 Task: Create a due date automation trigger when advanced on, 2 hours after a card is due add fields without custom field "Resume" set to a number lower than 1 and lower or equal to 10.
Action: Mouse moved to (1117, 109)
Screenshot: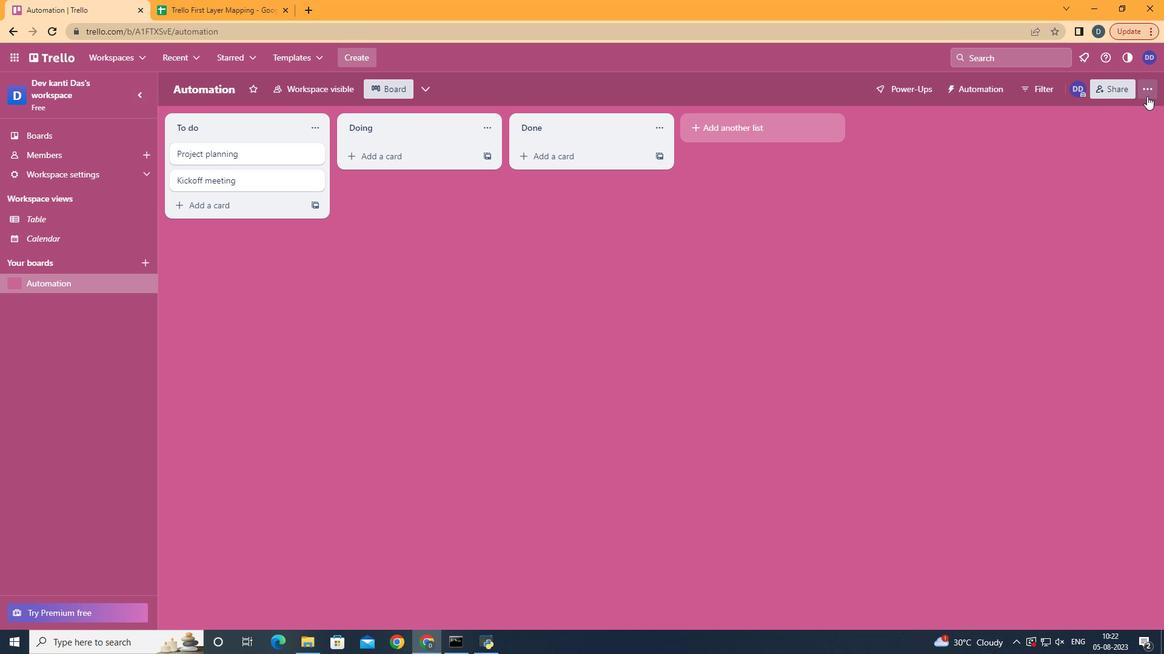 
Action: Mouse pressed left at (1117, 109)
Screenshot: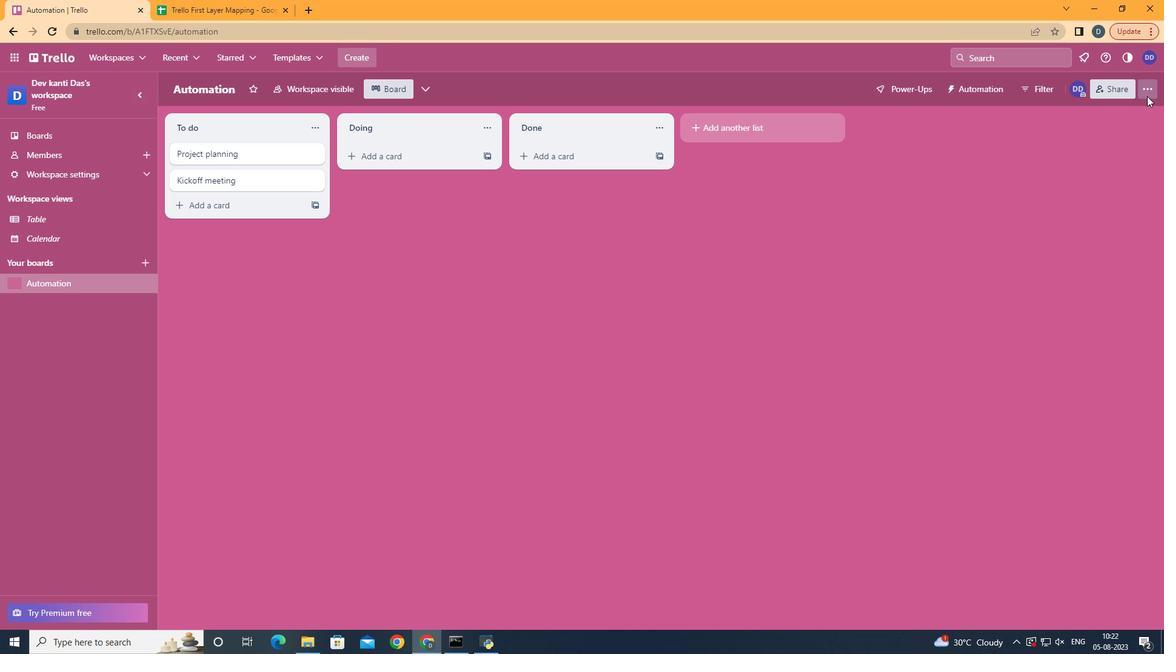 
Action: Mouse moved to (1042, 249)
Screenshot: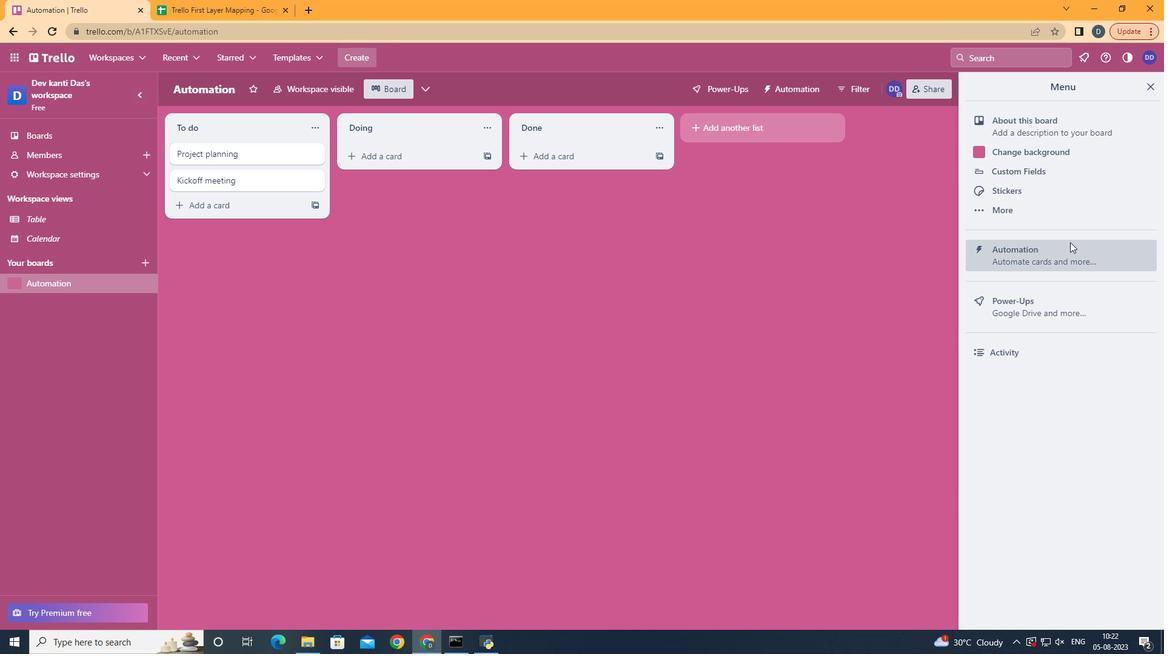 
Action: Mouse pressed left at (1042, 249)
Screenshot: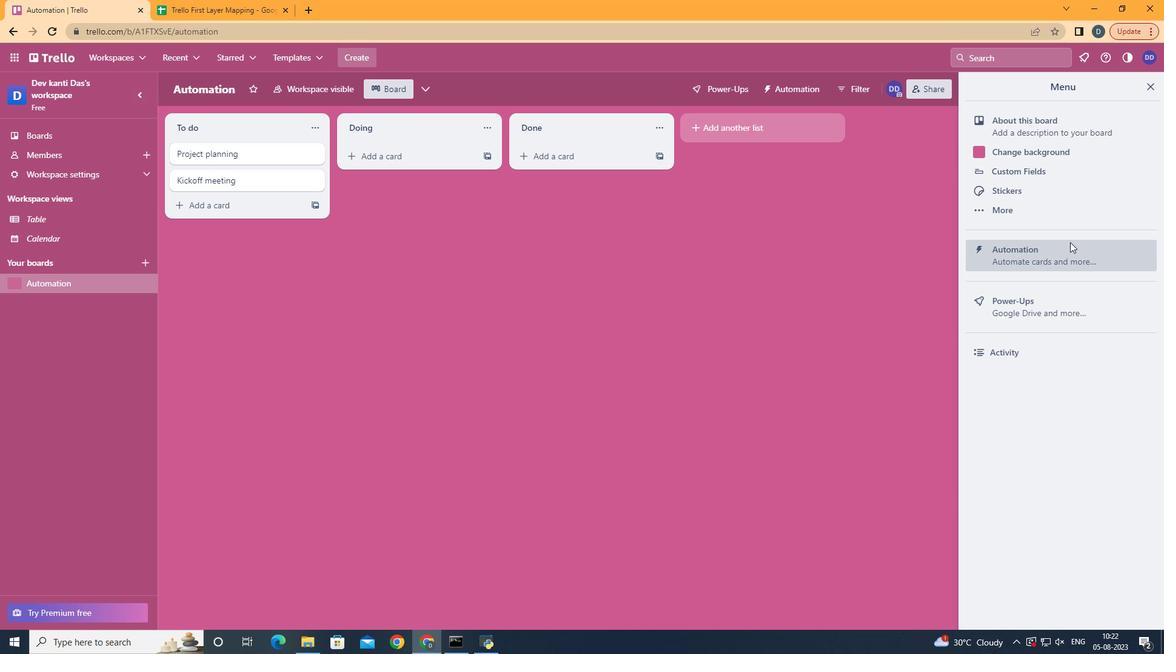 
Action: Mouse moved to (239, 246)
Screenshot: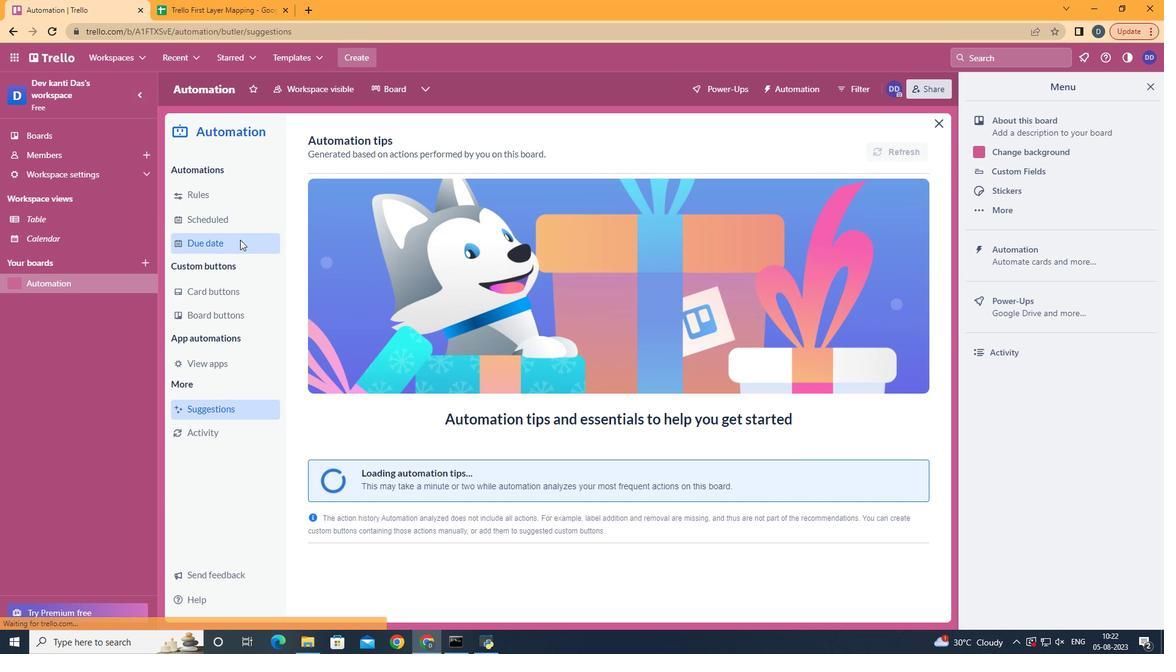 
Action: Mouse pressed left at (239, 246)
Screenshot: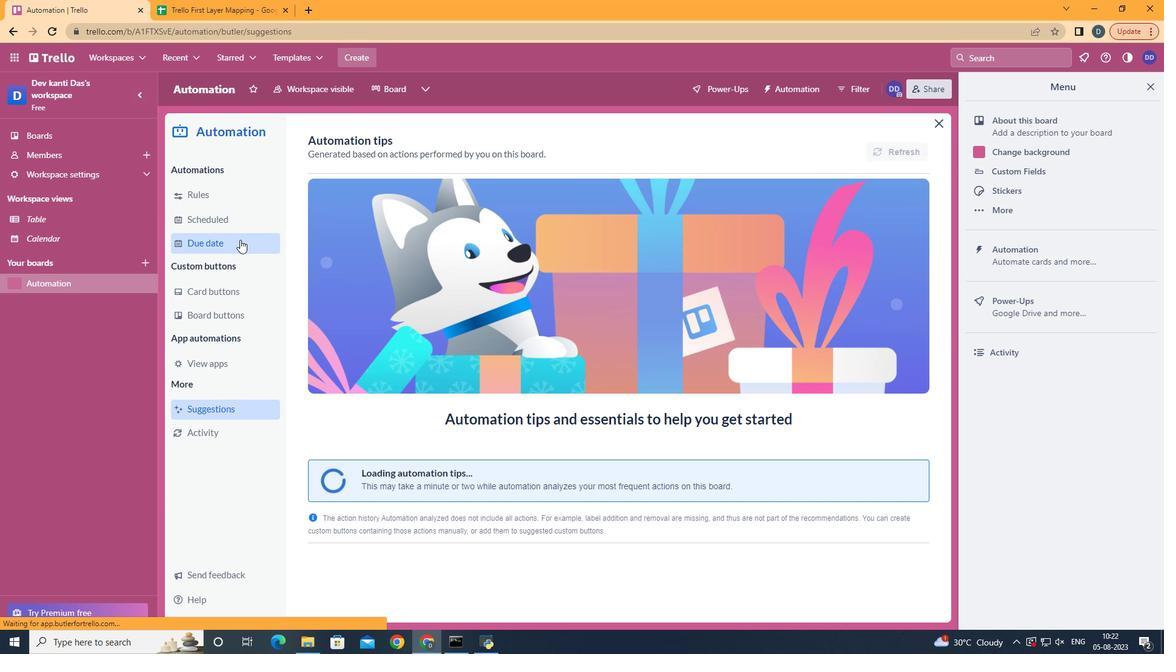 
Action: Mouse moved to (822, 161)
Screenshot: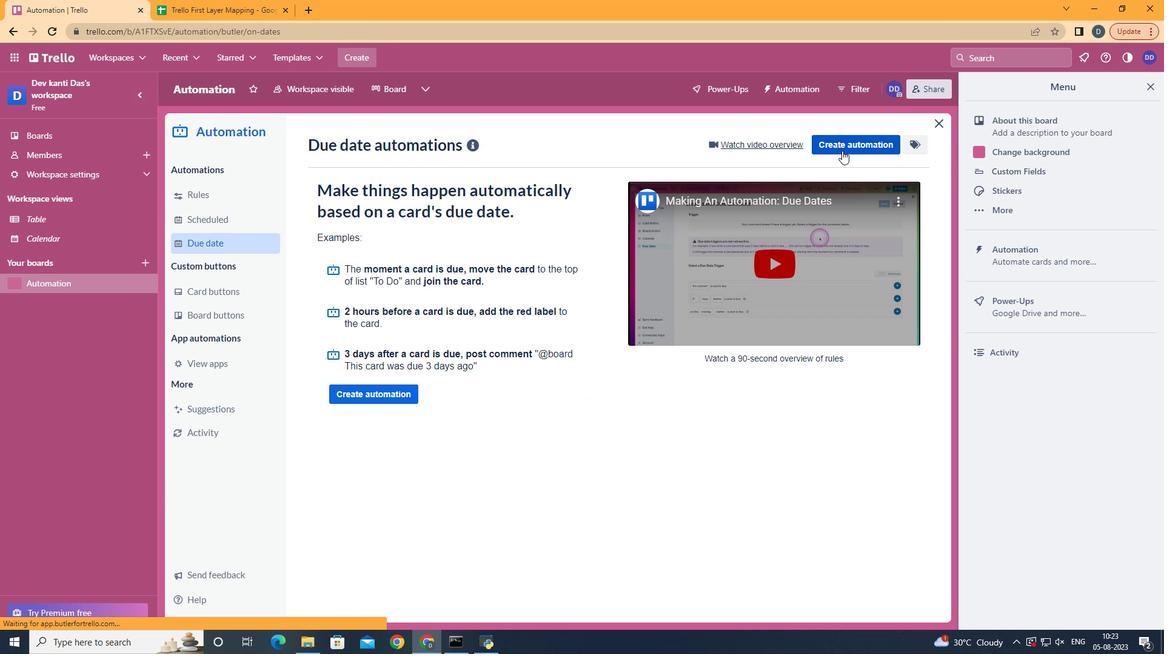 
Action: Mouse pressed left at (822, 161)
Screenshot: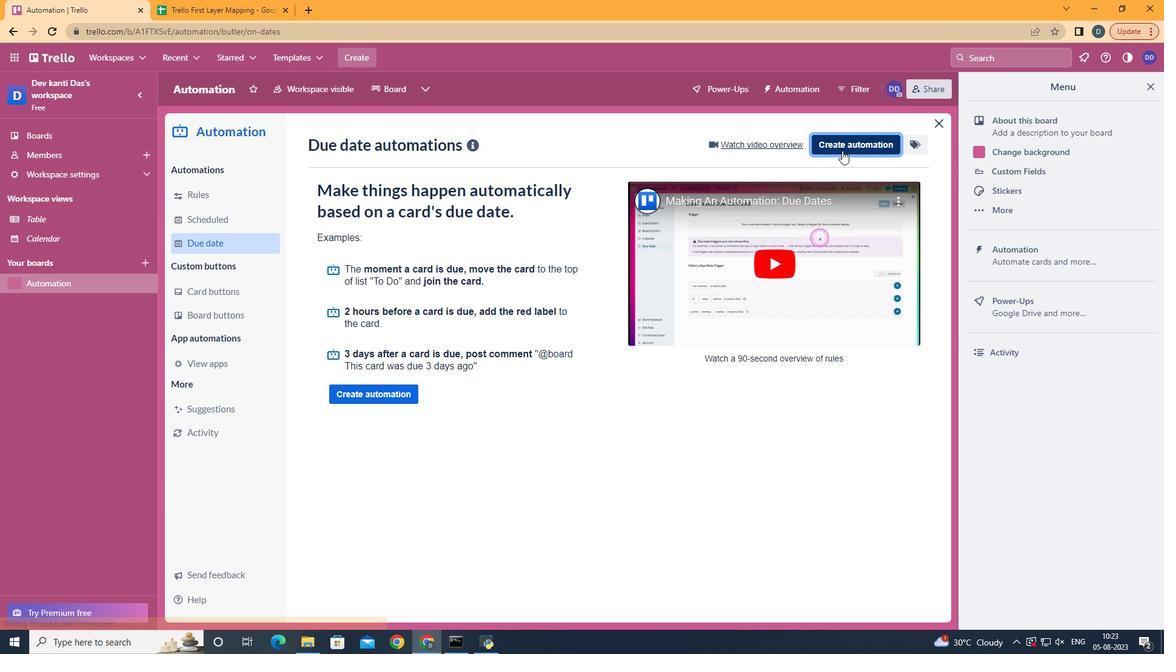 
Action: Mouse moved to (659, 255)
Screenshot: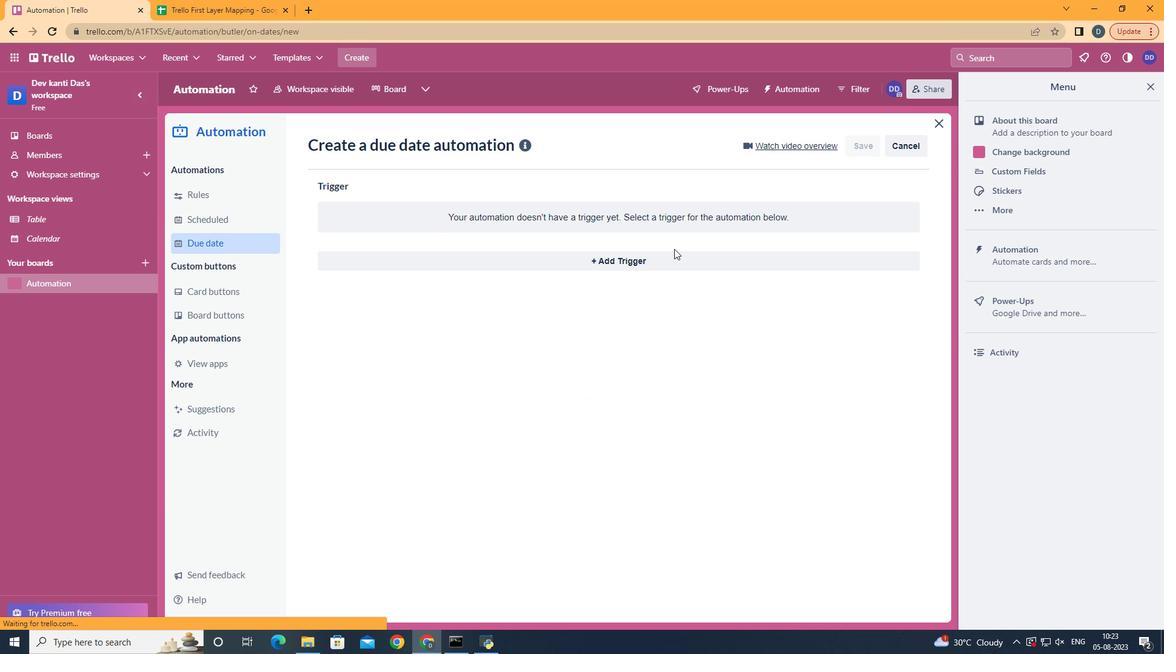 
Action: Mouse pressed left at (659, 255)
Screenshot: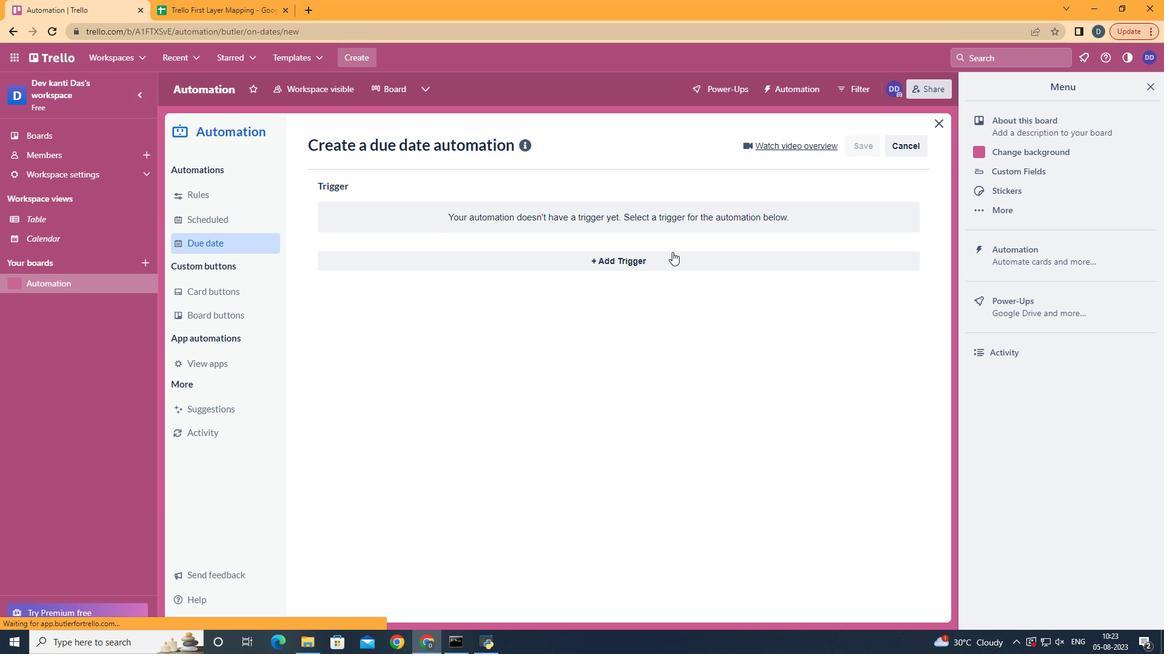 
Action: Mouse moved to (646, 268)
Screenshot: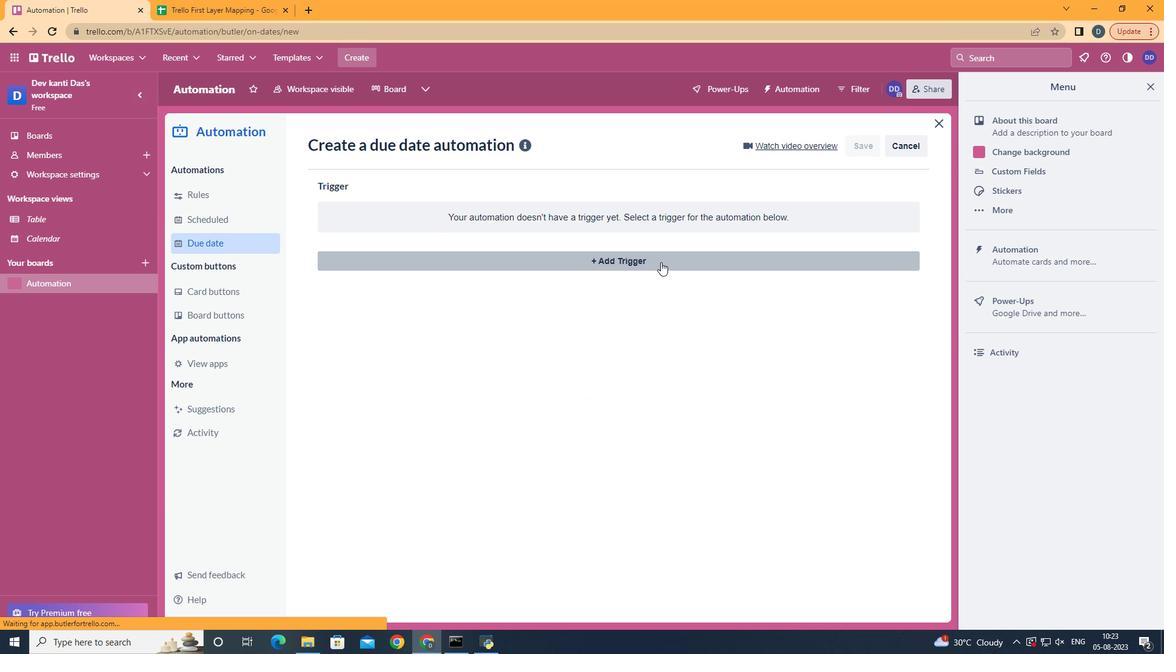 
Action: Mouse pressed left at (646, 268)
Screenshot: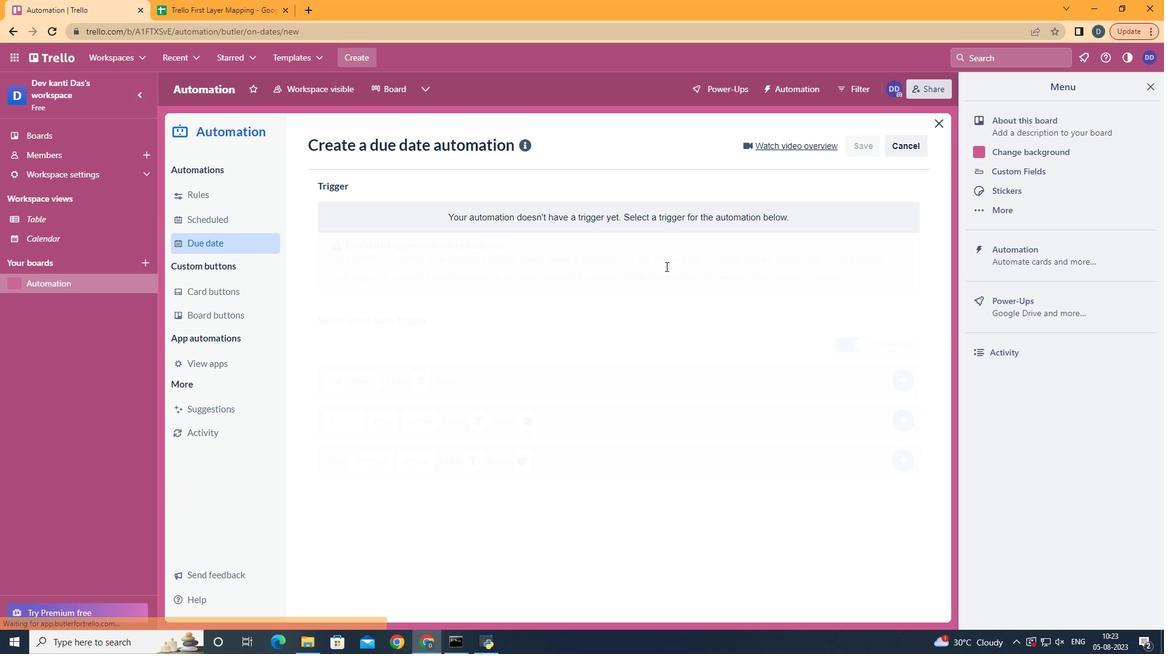 
Action: Mouse moved to (372, 509)
Screenshot: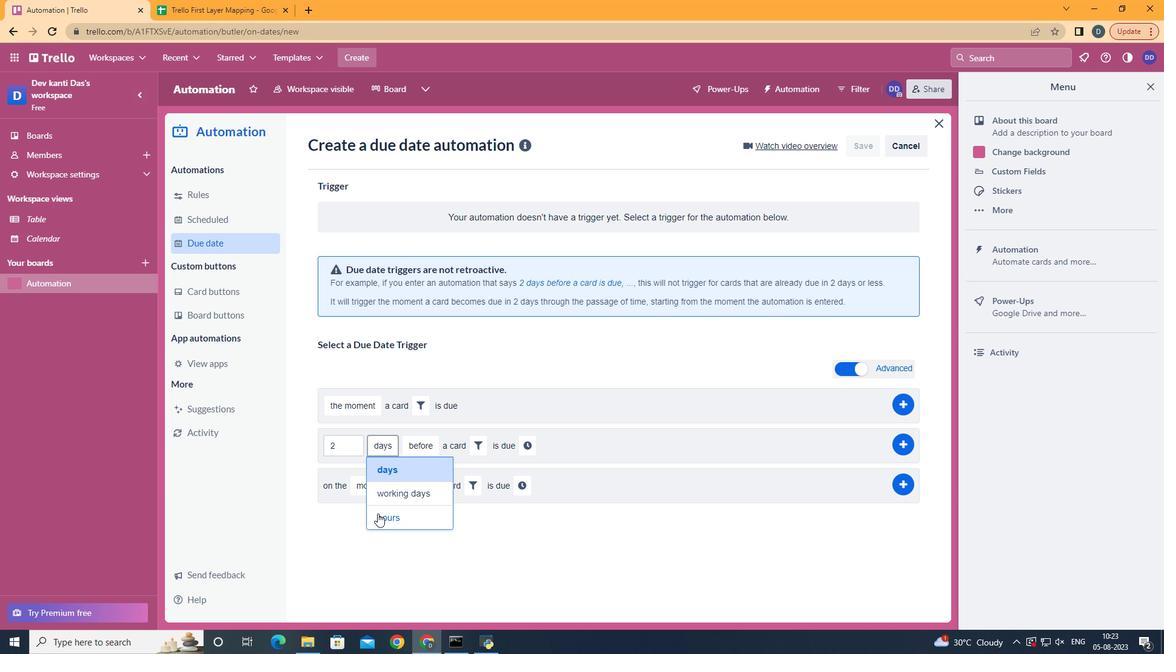 
Action: Mouse pressed left at (372, 509)
Screenshot: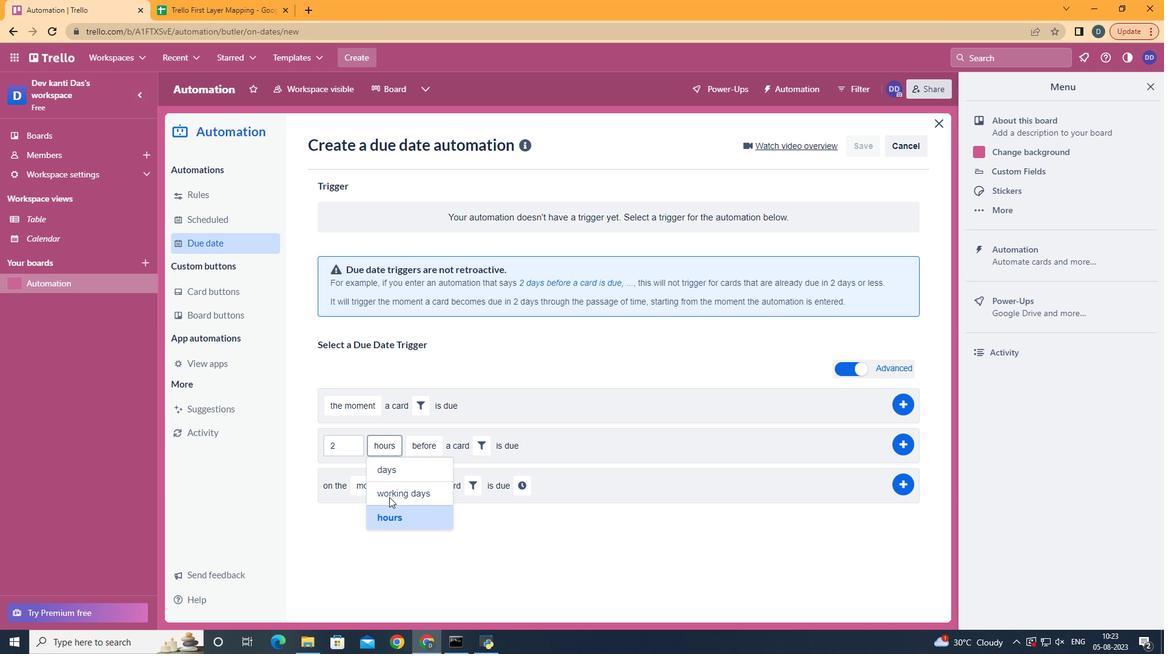 
Action: Mouse moved to (418, 489)
Screenshot: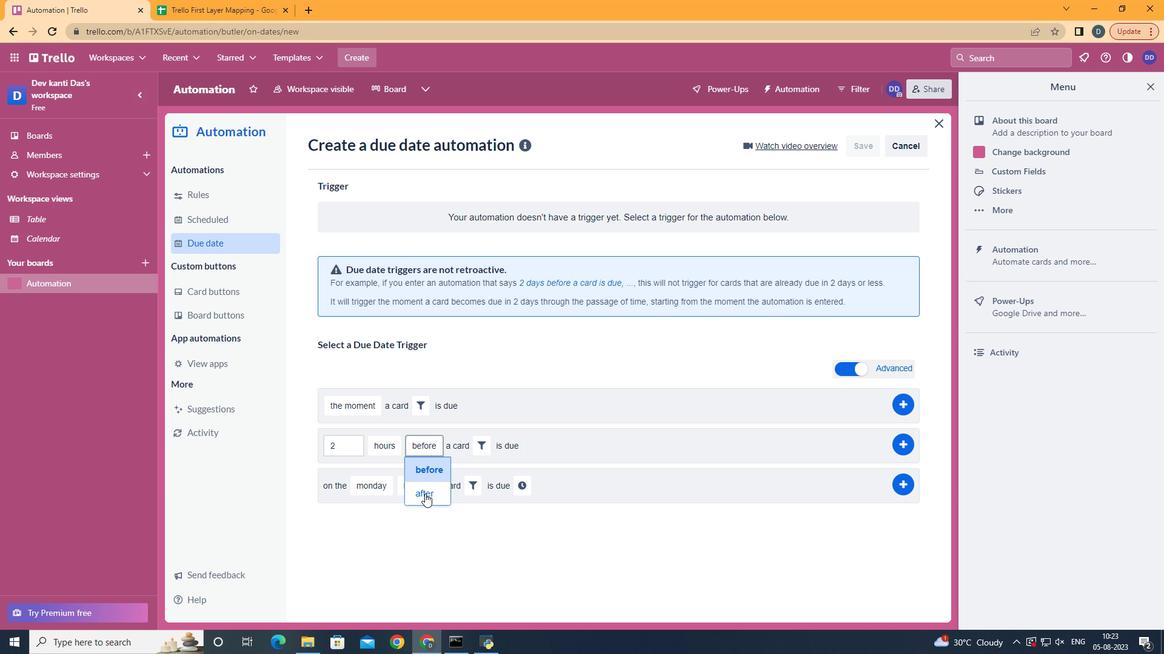 
Action: Mouse pressed left at (418, 489)
Screenshot: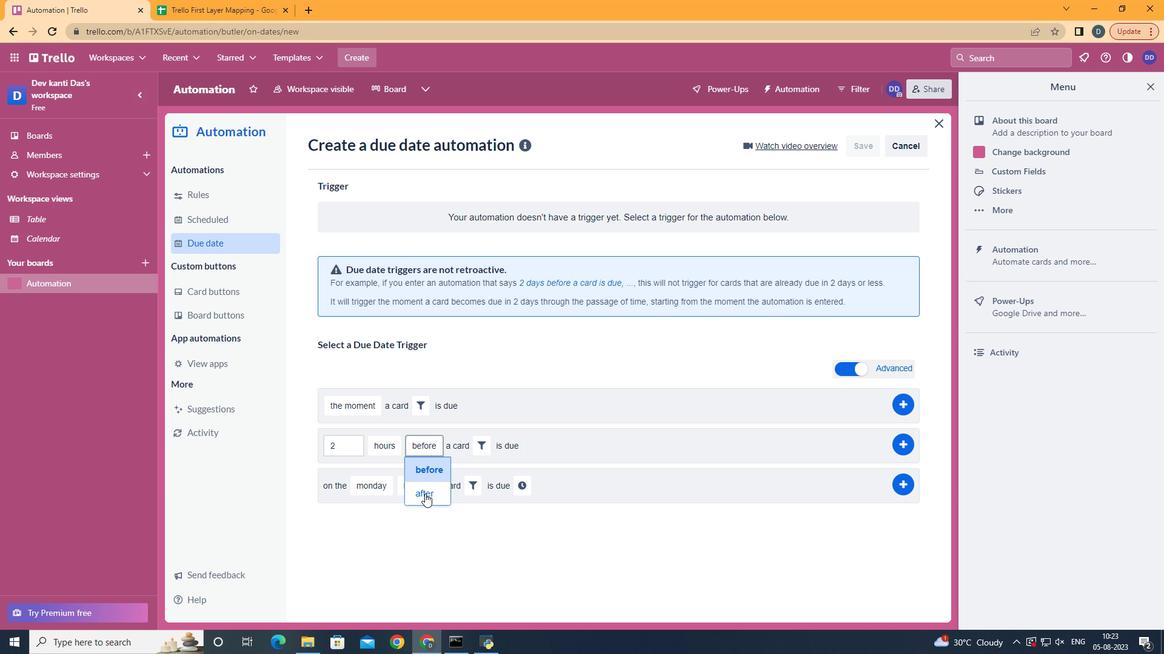 
Action: Mouse moved to (468, 445)
Screenshot: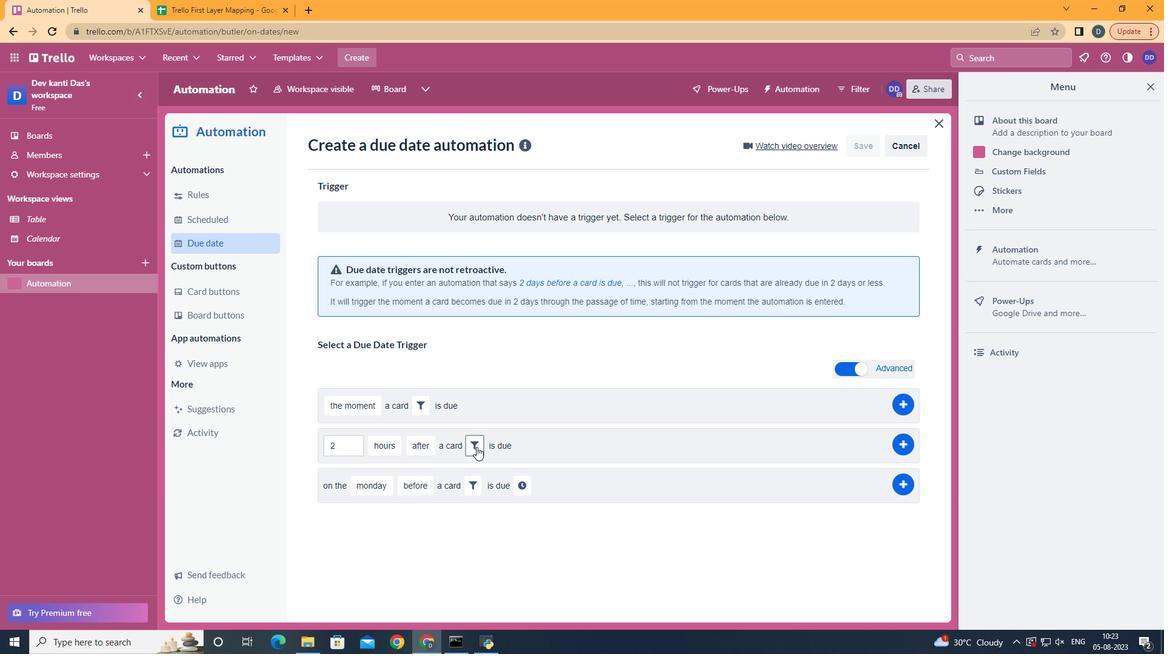 
Action: Mouse pressed left at (468, 445)
Screenshot: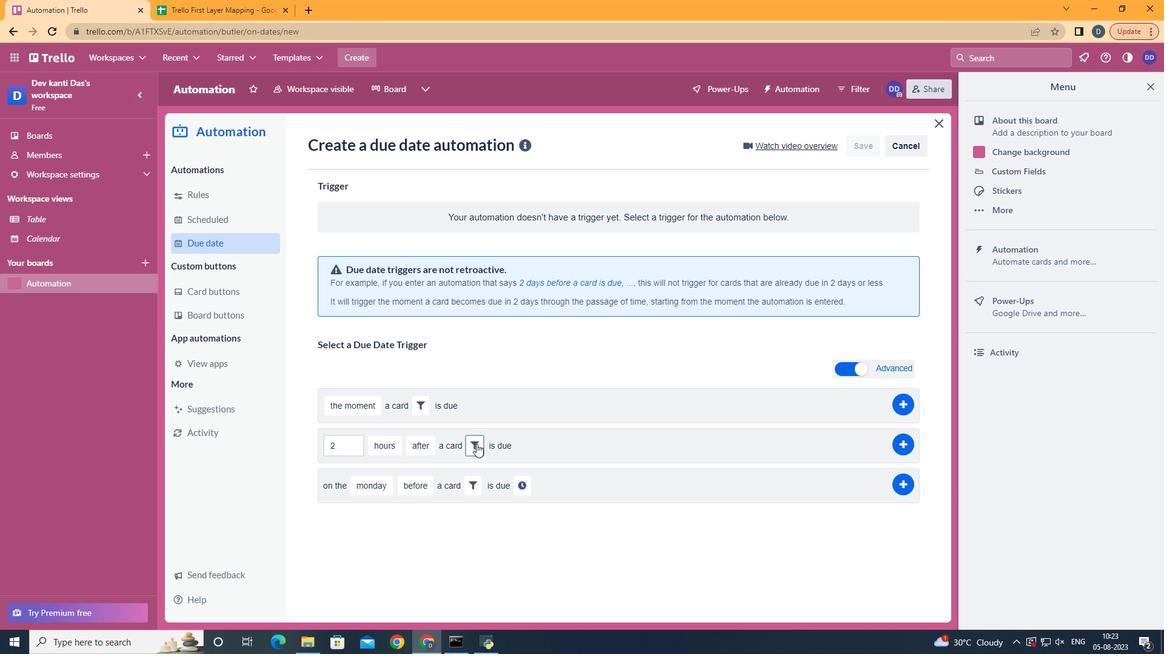 
Action: Mouse moved to (646, 474)
Screenshot: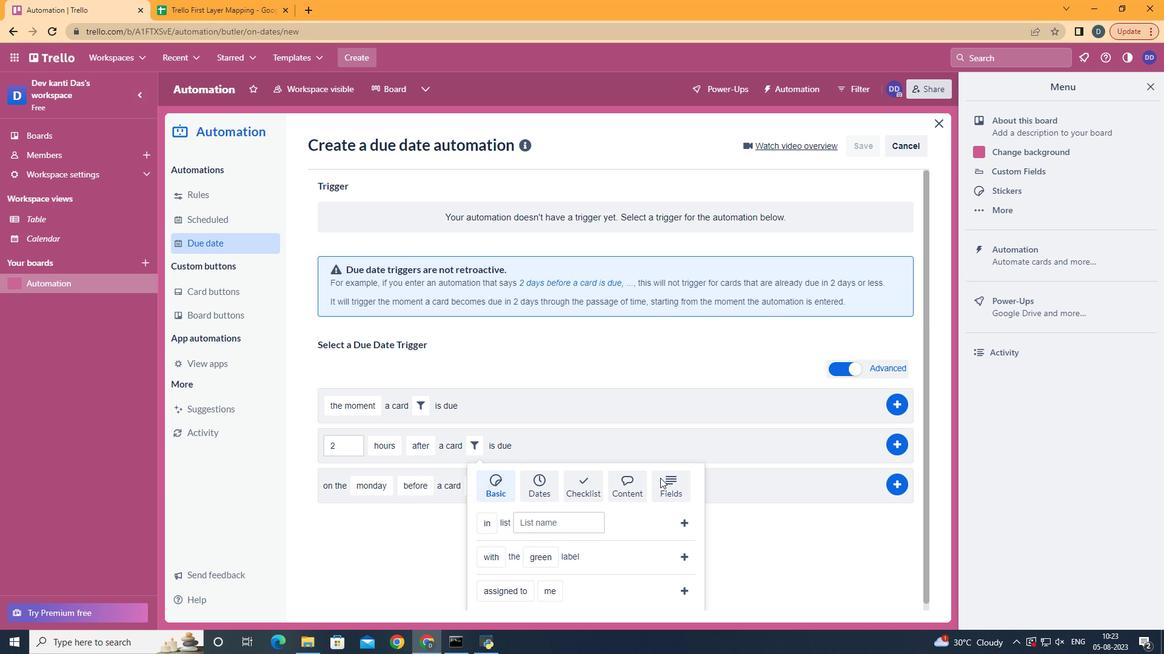 
Action: Mouse pressed left at (646, 474)
Screenshot: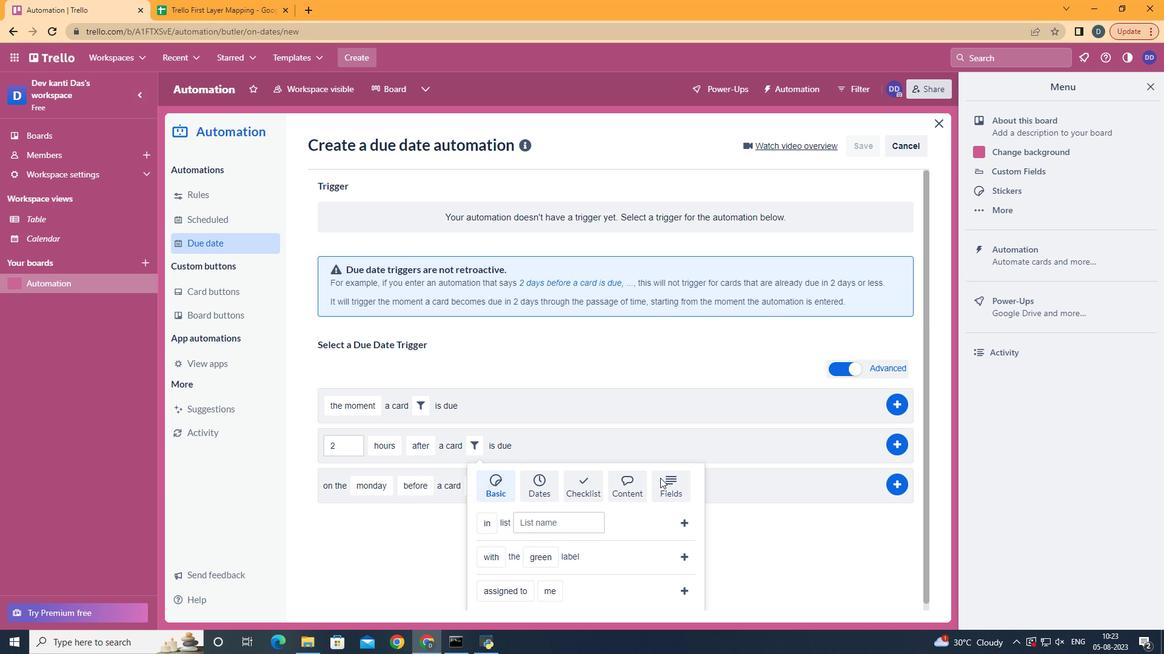 
Action: Mouse scrolled (646, 474) with delta (0, 0)
Screenshot: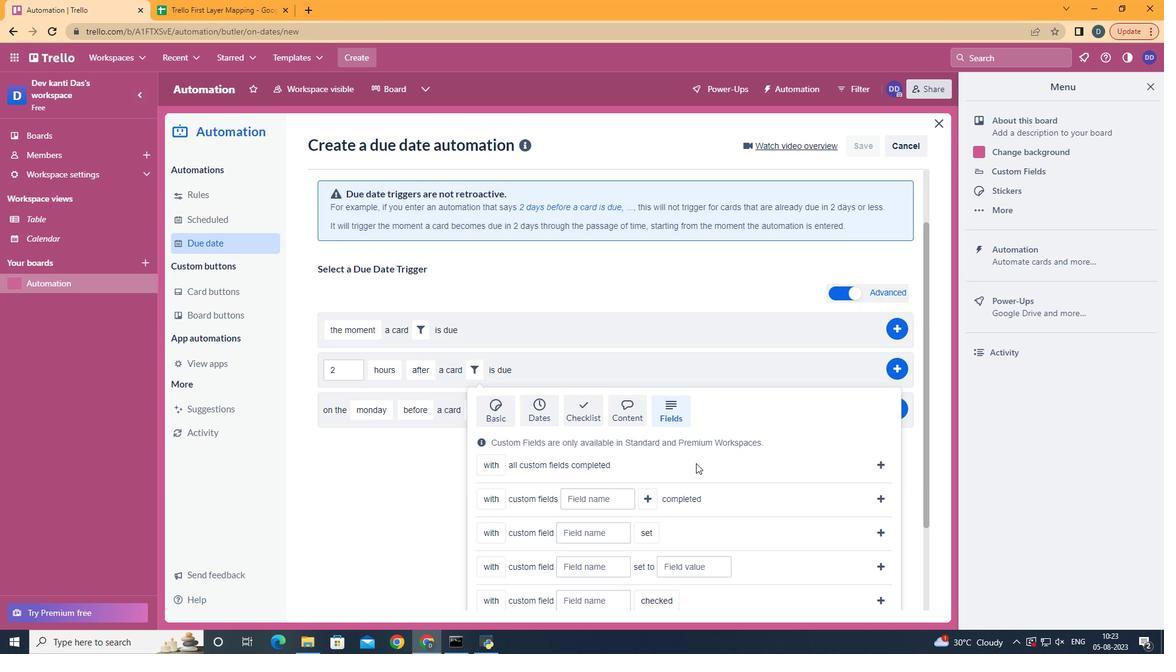 
Action: Mouse scrolled (646, 474) with delta (0, 0)
Screenshot: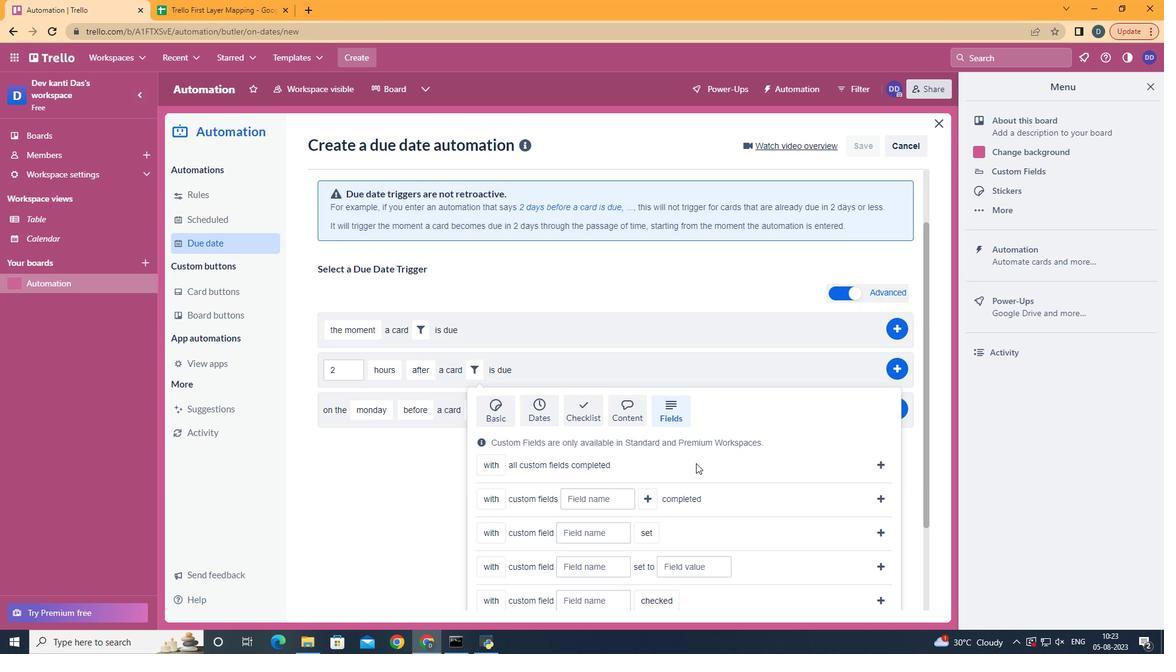 
Action: Mouse scrolled (646, 474) with delta (0, 0)
Screenshot: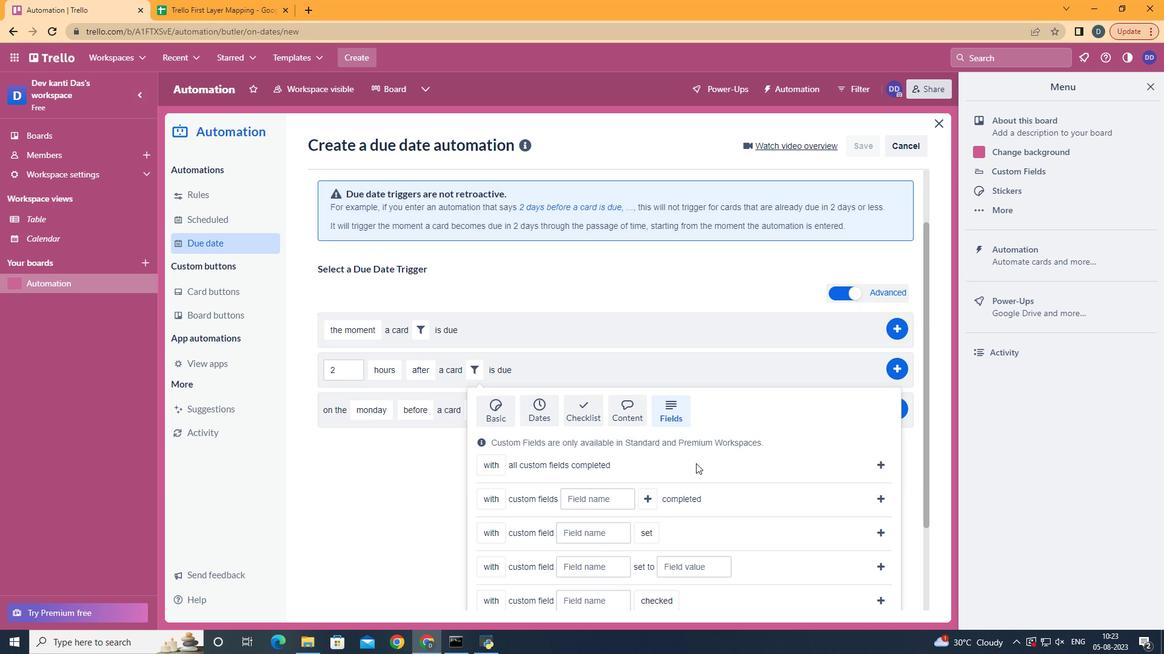 
Action: Mouse scrolled (646, 474) with delta (0, 0)
Screenshot: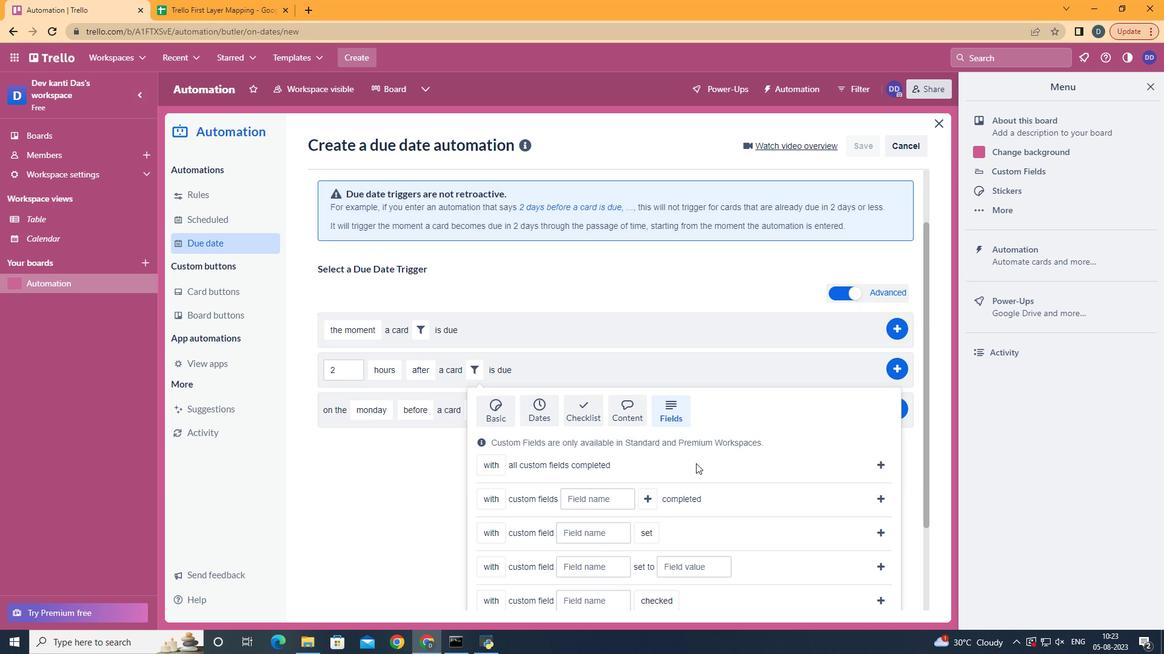 
Action: Mouse scrolled (646, 474) with delta (0, 0)
Screenshot: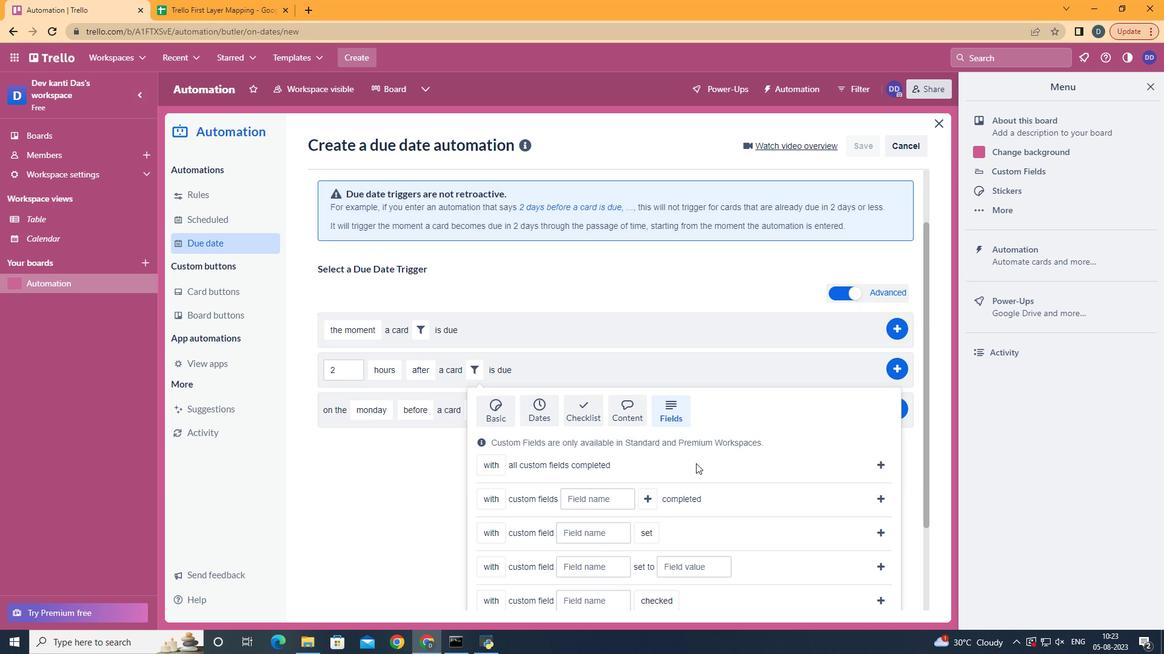 
Action: Mouse moved to (647, 474)
Screenshot: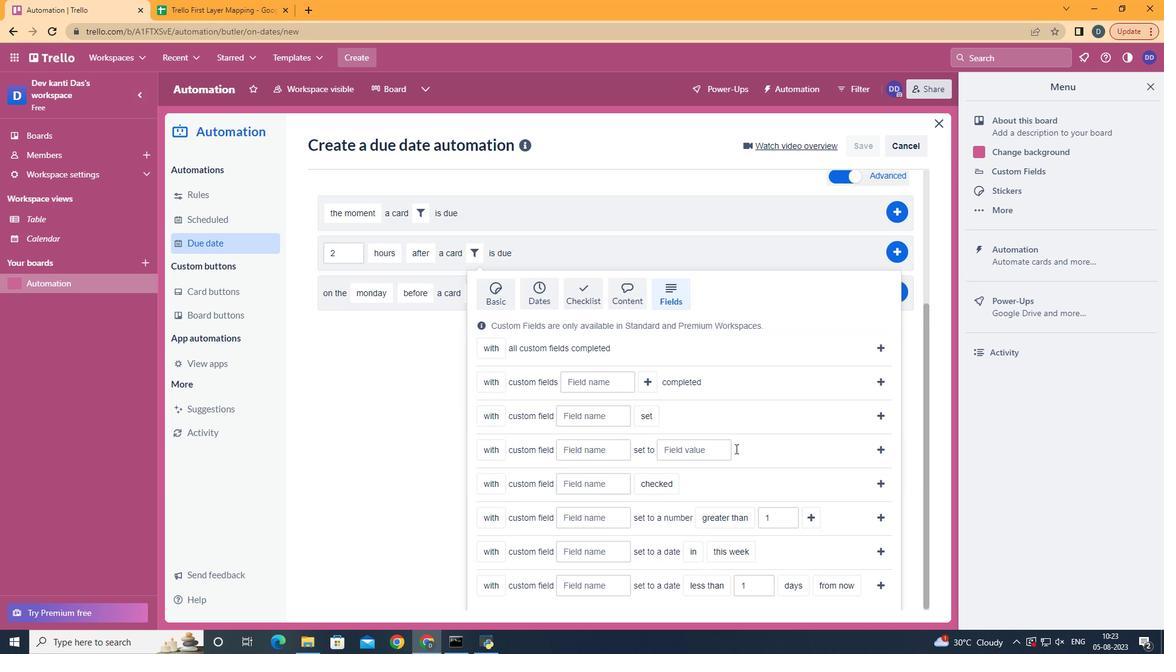 
Action: Mouse scrolled (647, 474) with delta (0, 0)
Screenshot: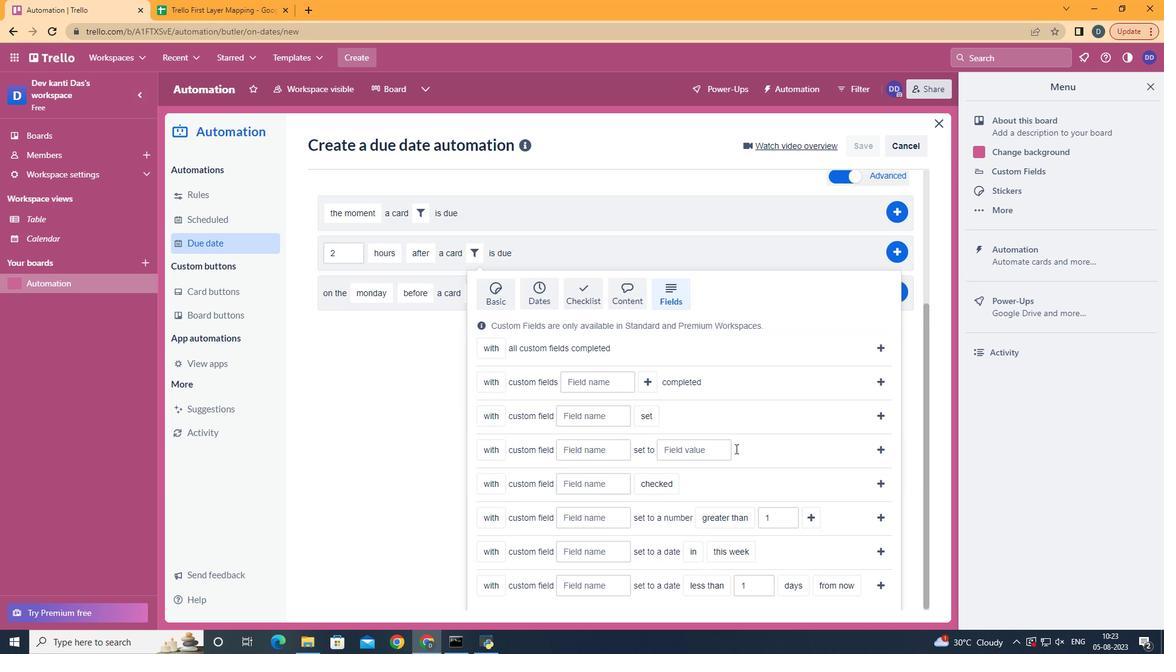 
Action: Mouse moved to (492, 556)
Screenshot: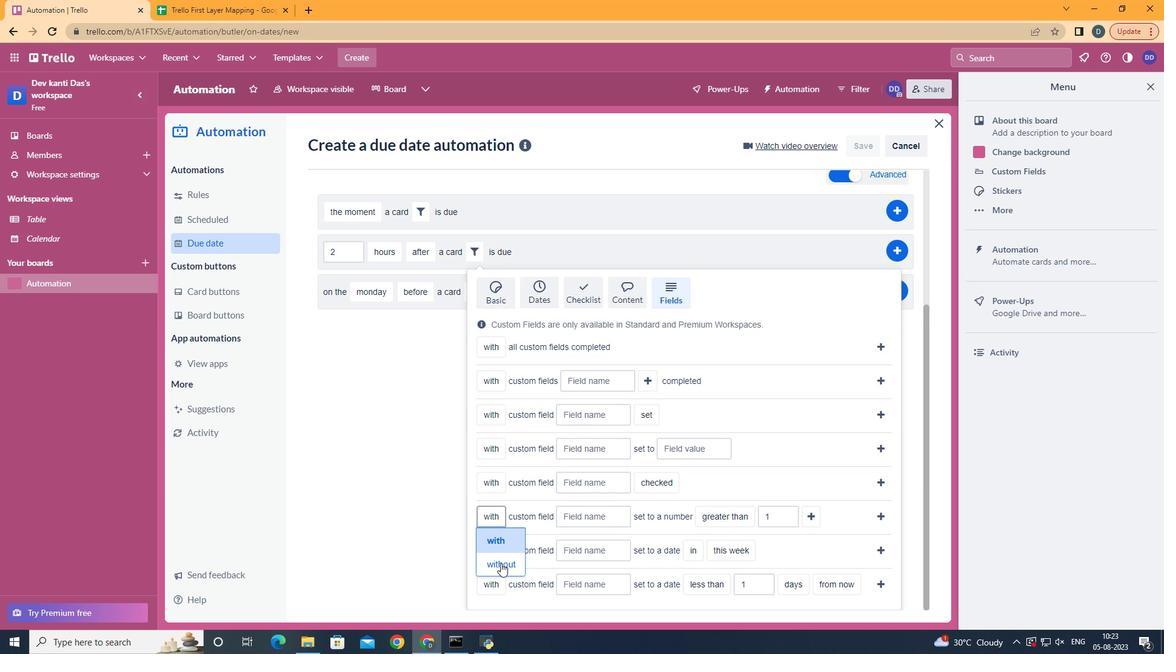 
Action: Mouse pressed left at (492, 556)
Screenshot: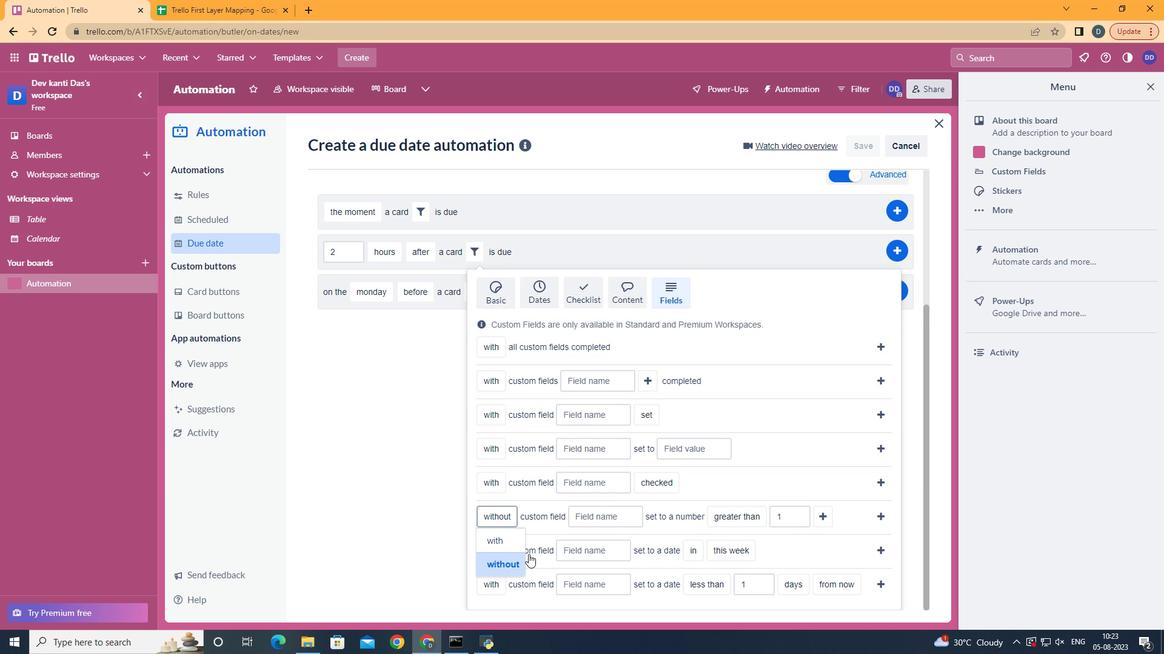 
Action: Mouse moved to (588, 514)
Screenshot: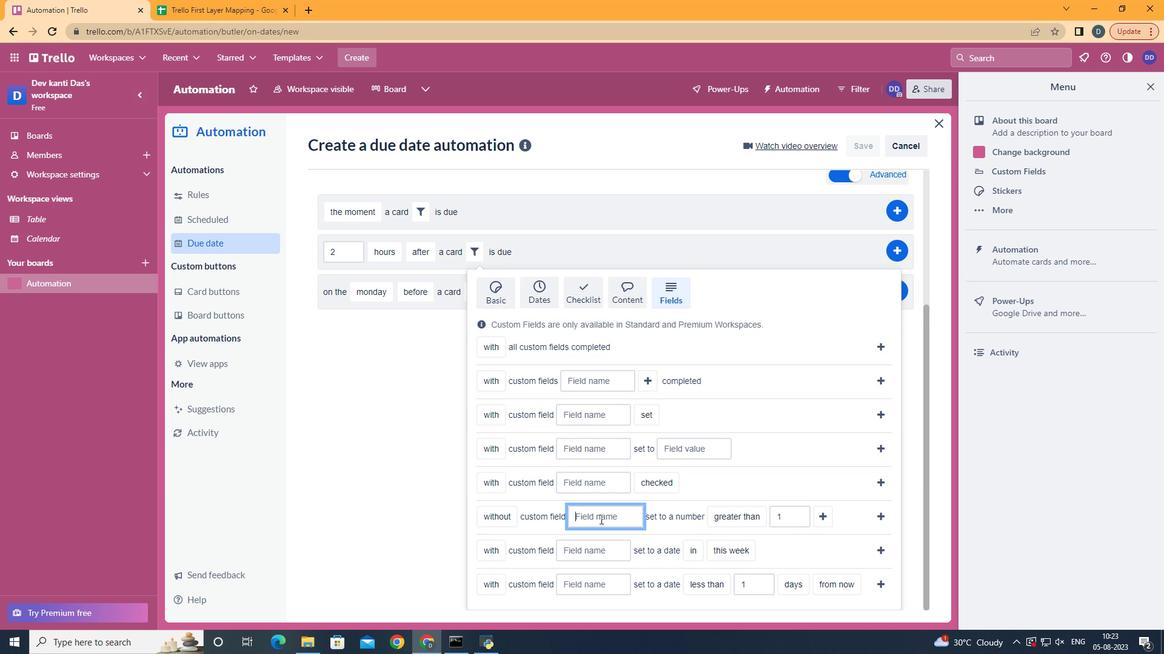 
Action: Mouse pressed left at (588, 514)
Screenshot: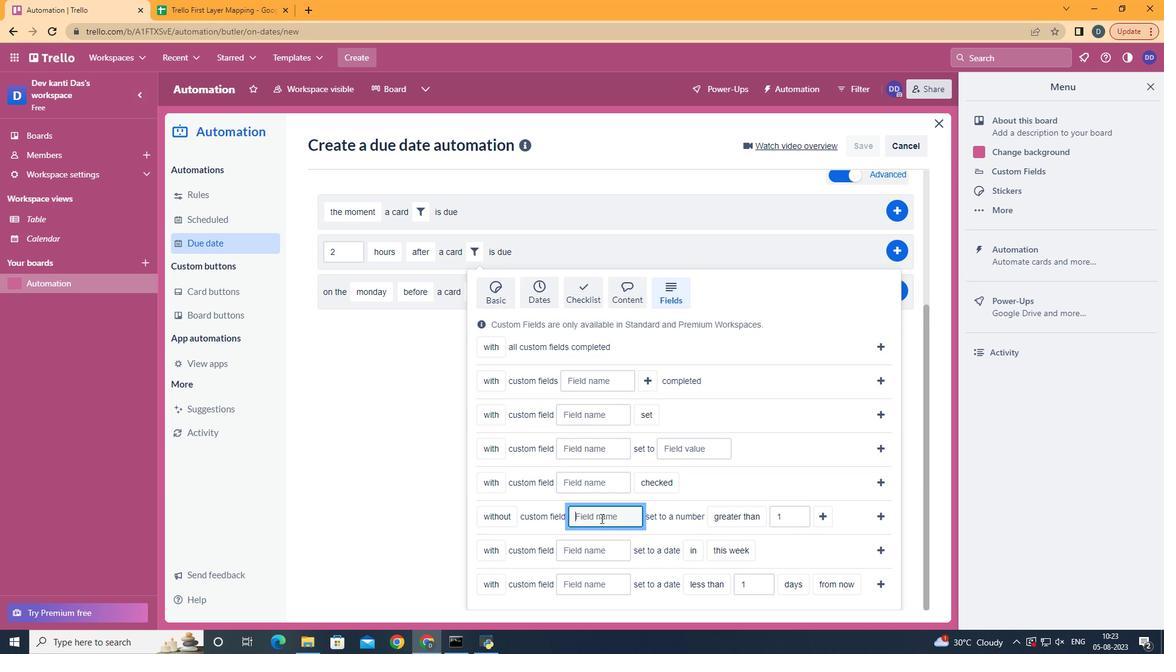 
Action: Mouse moved to (588, 513)
Screenshot: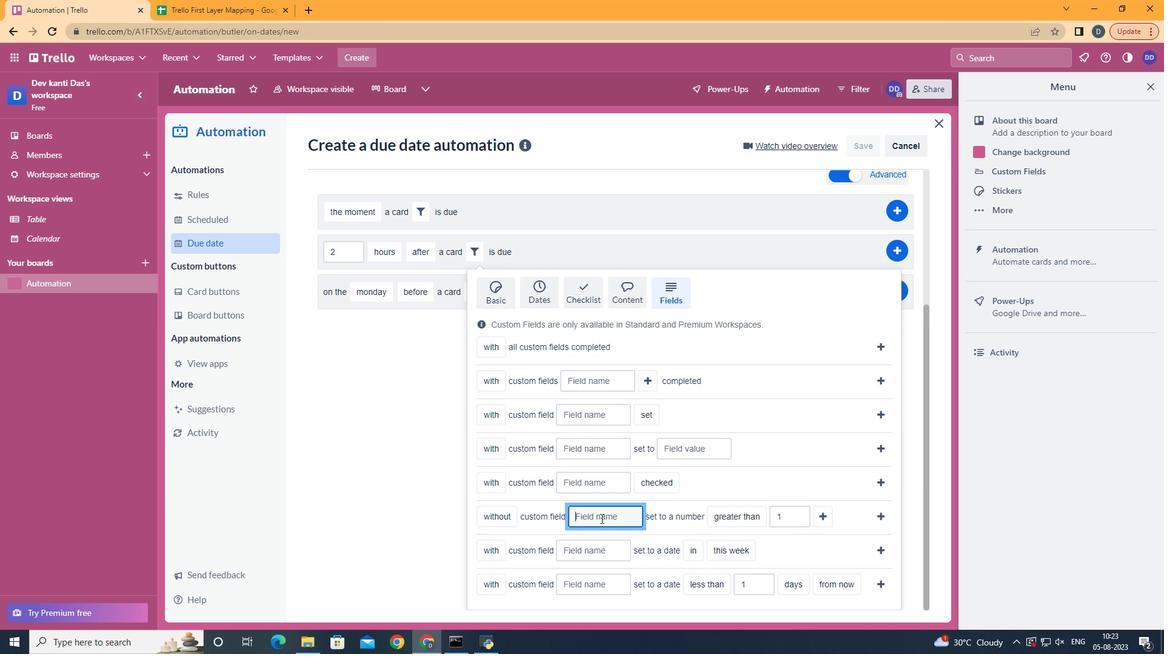 
Action: Key pressed <Key.shift>Resume
Screenshot: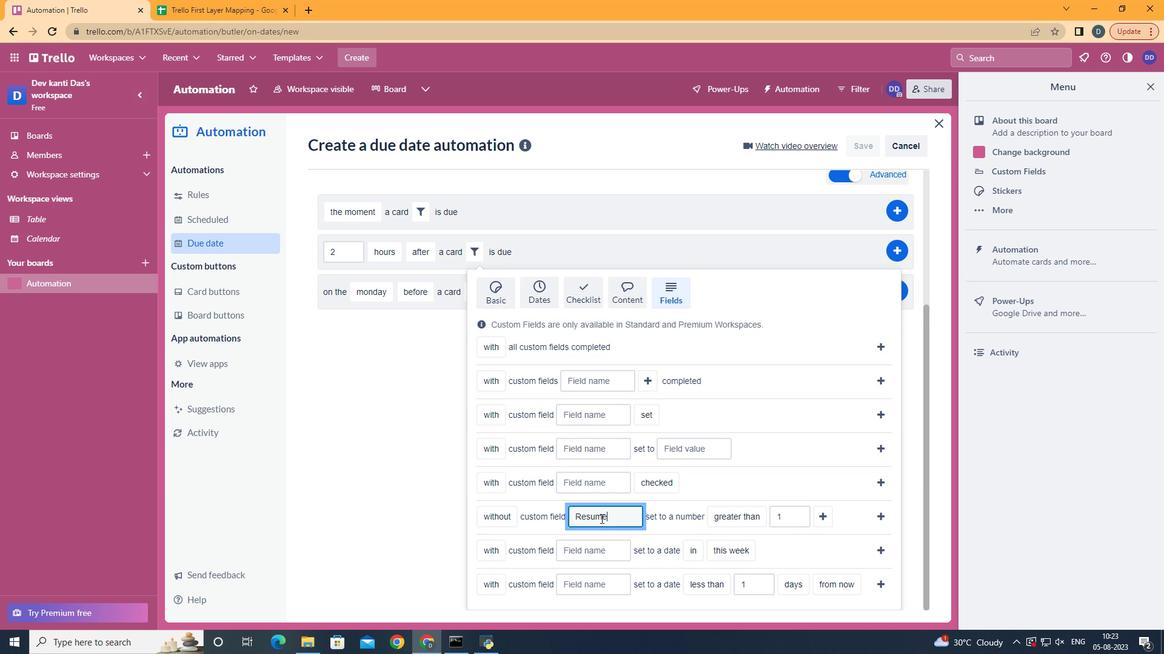 
Action: Mouse moved to (746, 468)
Screenshot: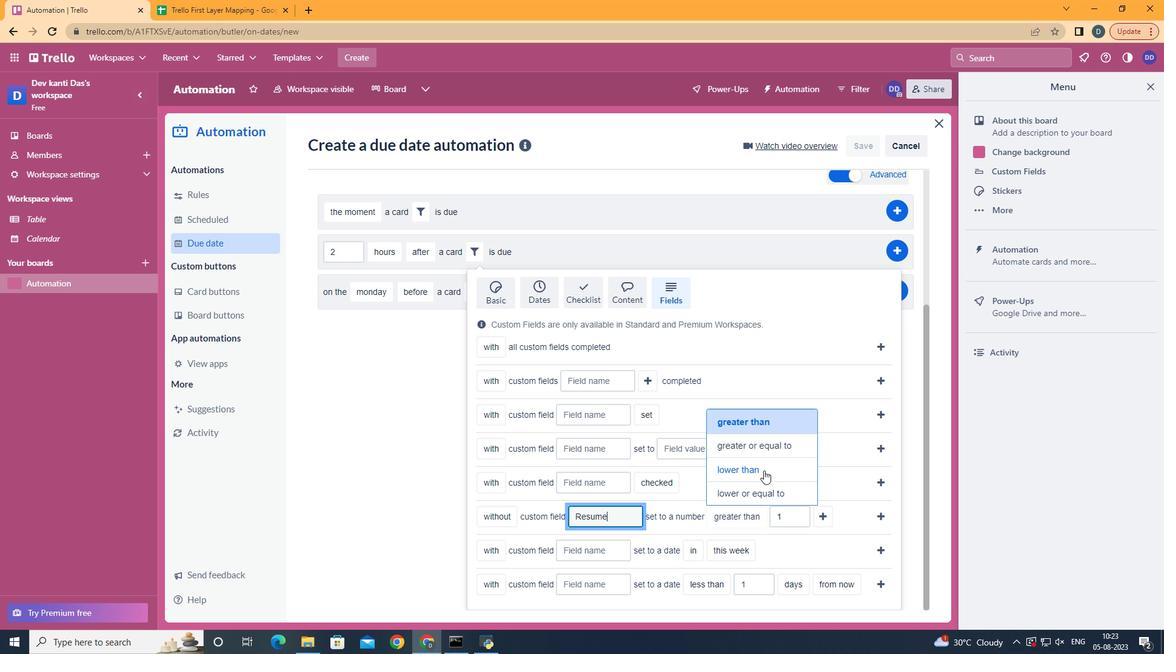 
Action: Mouse pressed left at (746, 468)
Screenshot: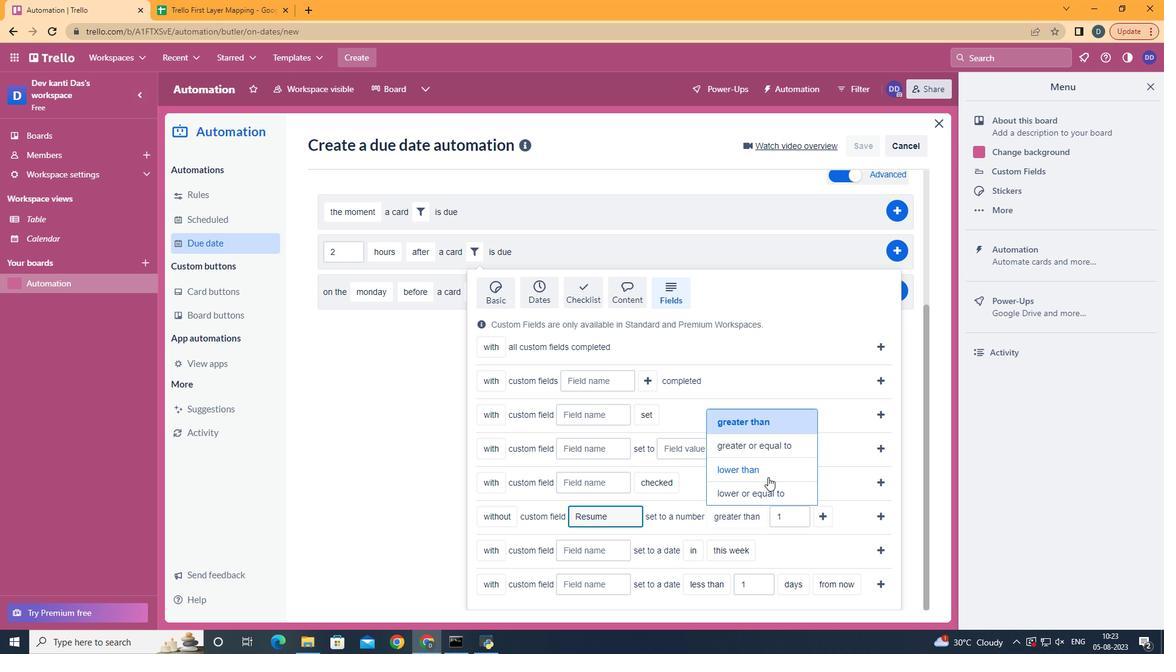 
Action: Mouse moved to (801, 517)
Screenshot: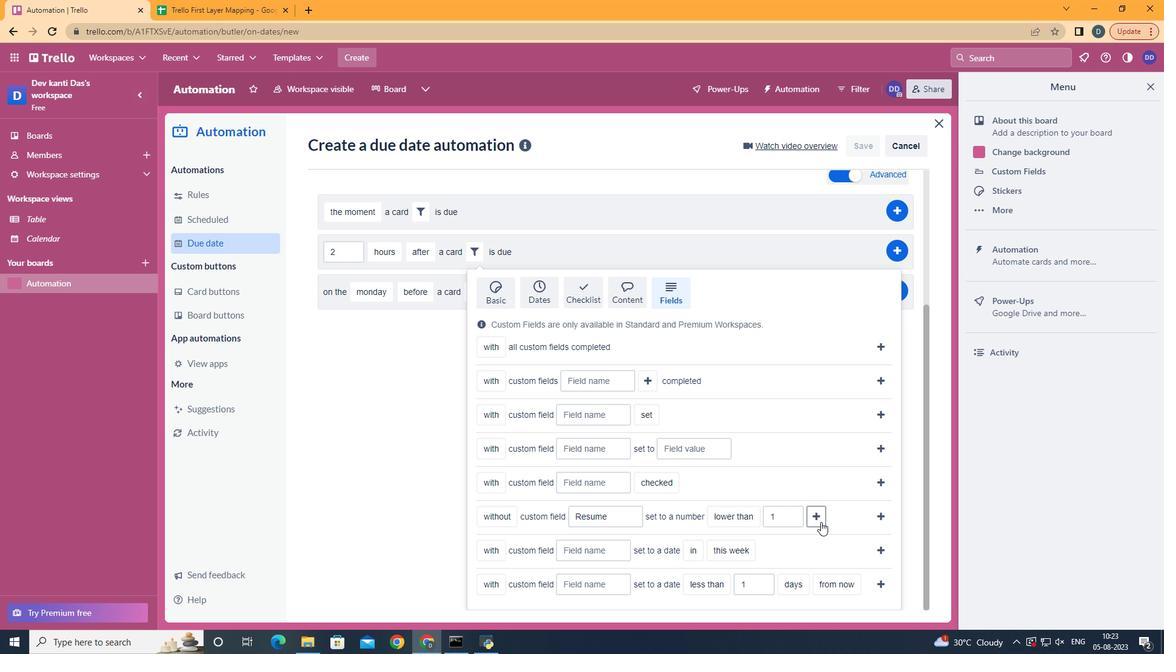 
Action: Mouse pressed left at (801, 517)
Screenshot: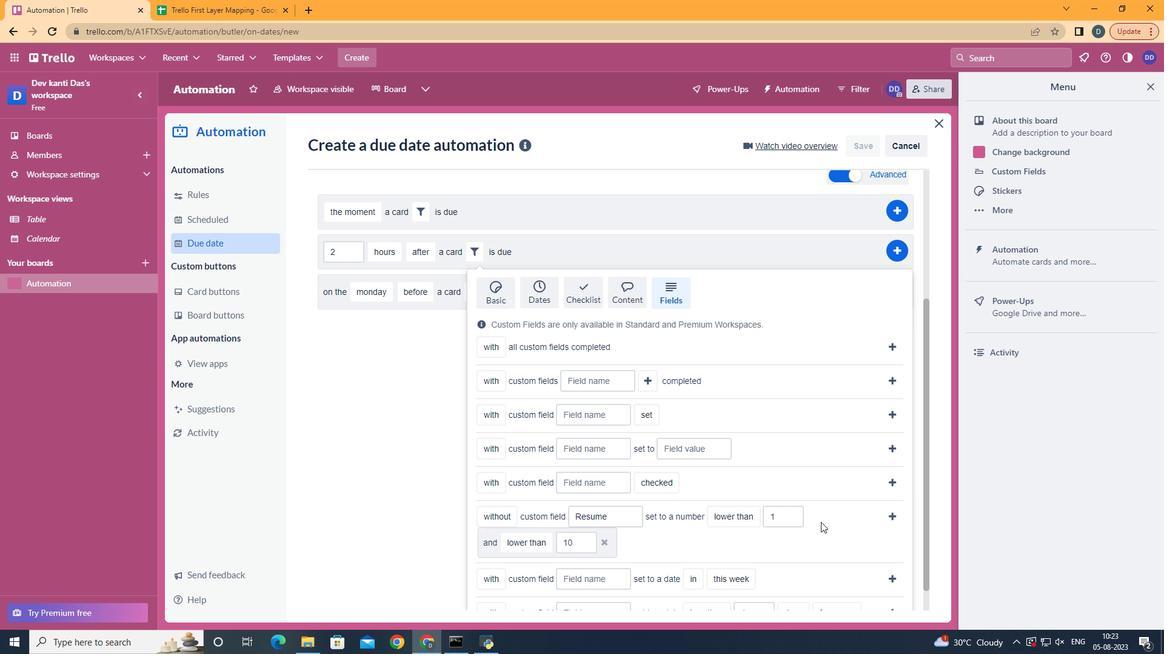 
Action: Mouse moved to (560, 465)
Screenshot: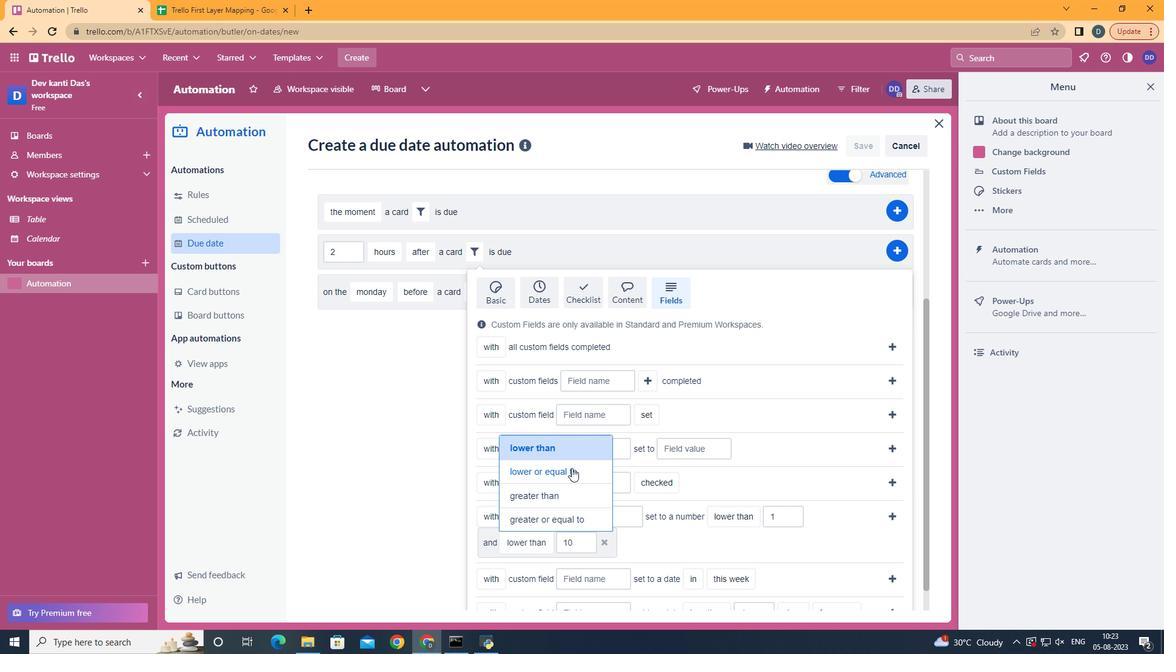 
Action: Mouse pressed left at (560, 465)
Screenshot: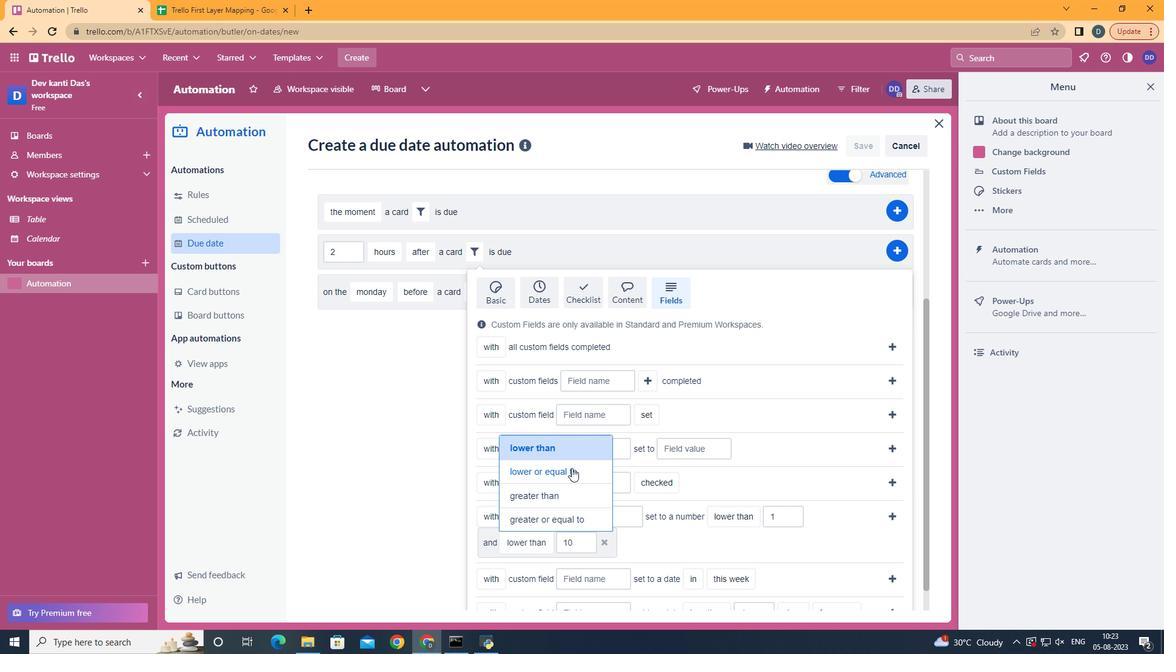 
Action: Mouse moved to (865, 511)
Screenshot: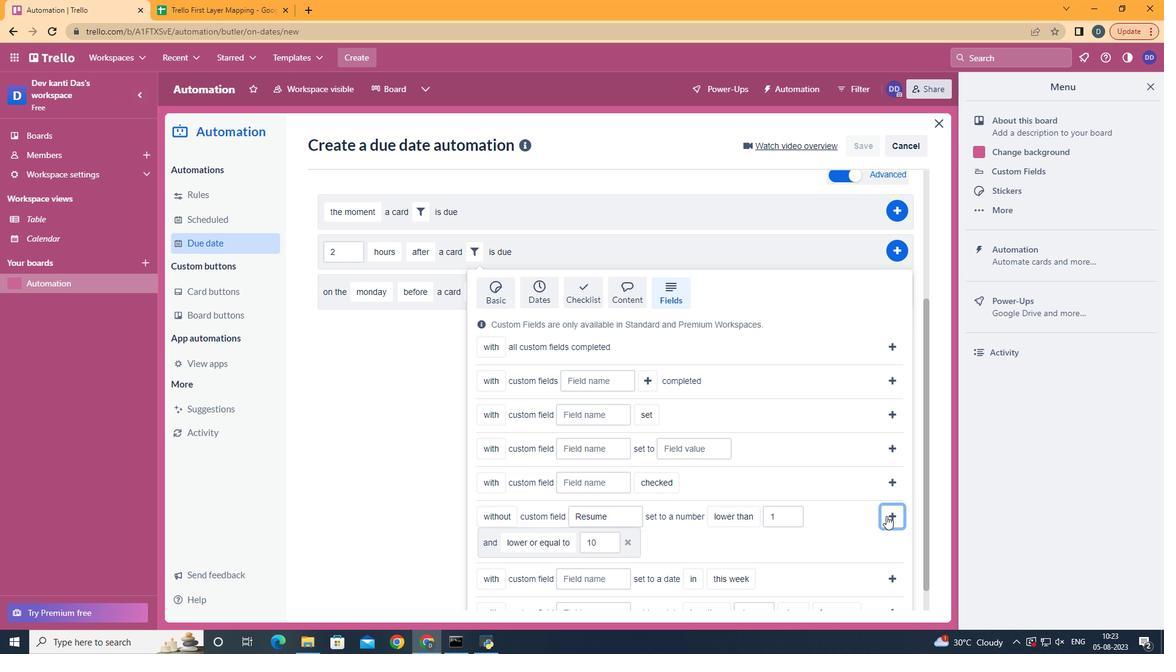 
Action: Mouse pressed left at (865, 511)
Screenshot: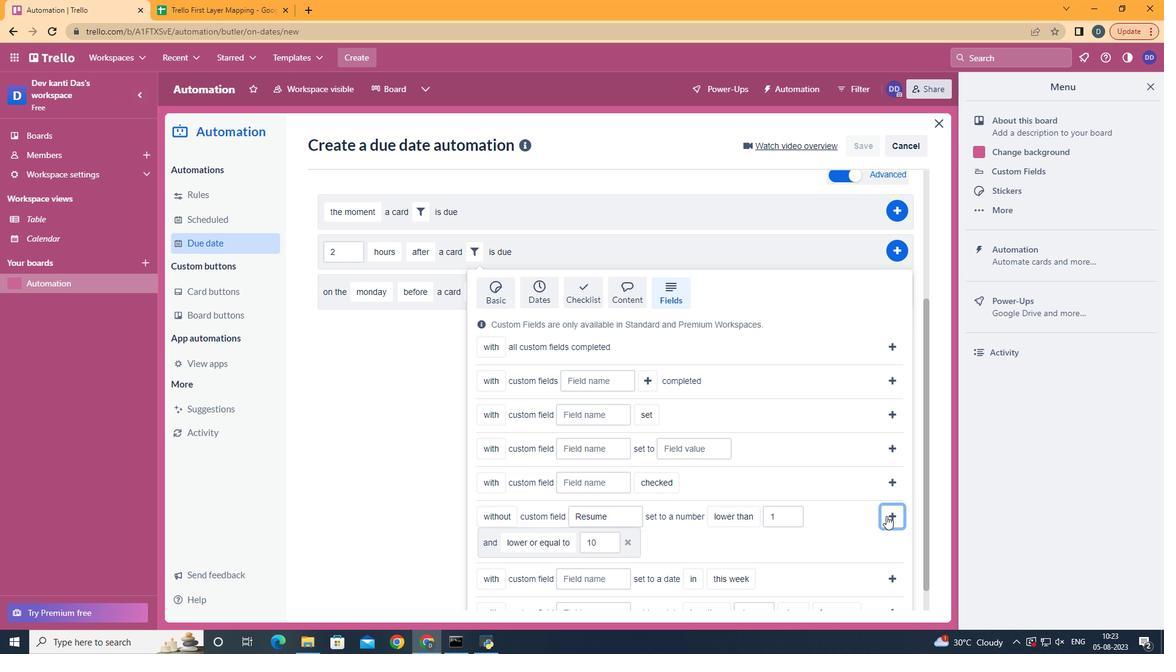 
Action: Mouse moved to (881, 447)
Screenshot: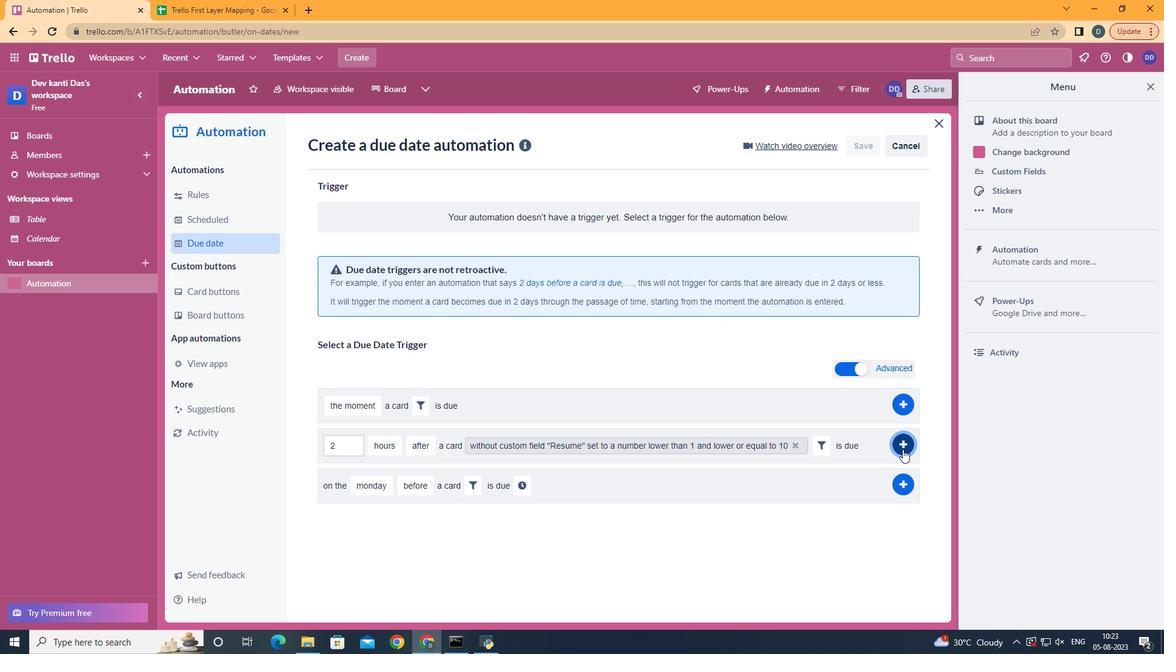 
Action: Mouse pressed left at (881, 447)
Screenshot: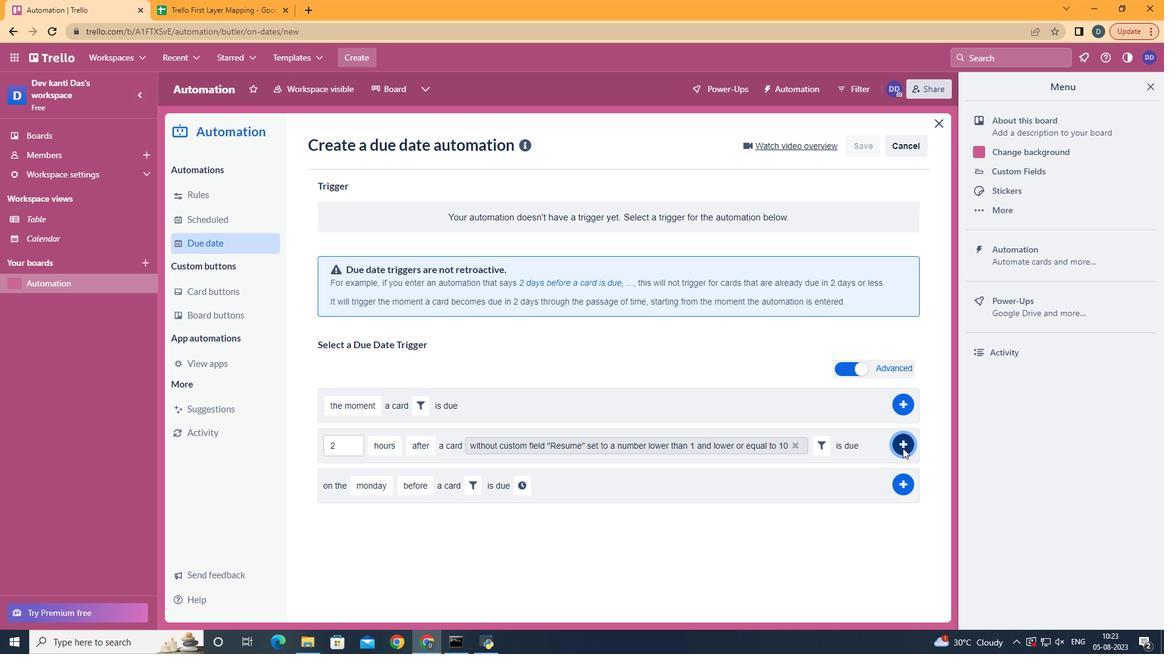 
Action: Mouse moved to (631, 196)
Screenshot: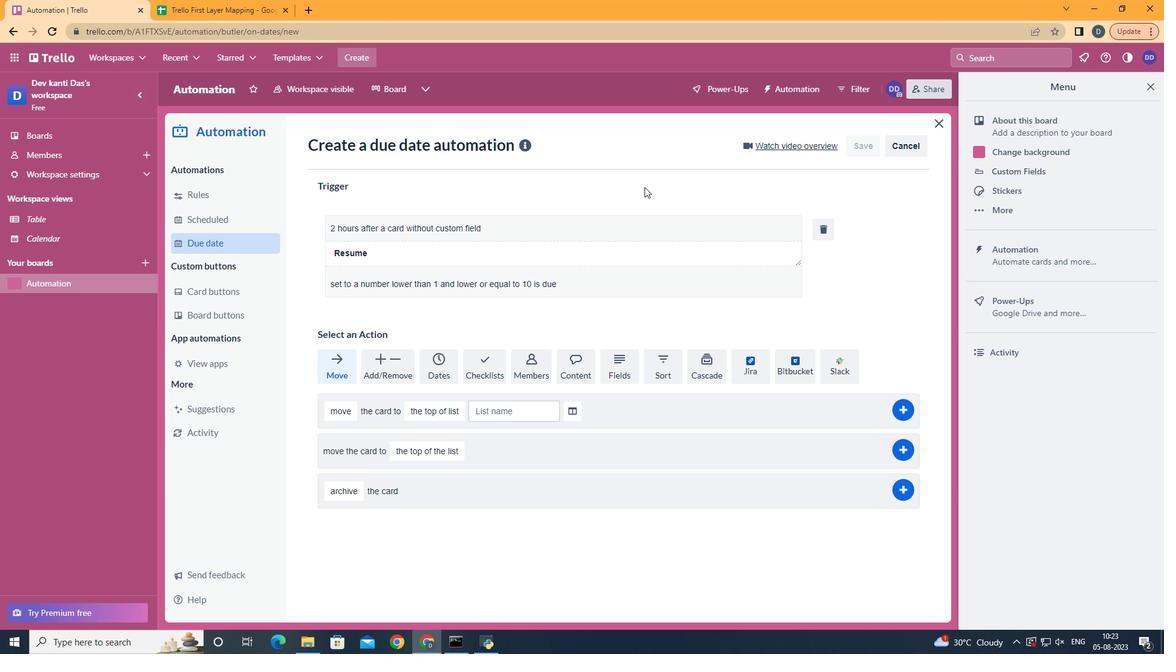 
